 Task: Add Applegate Uncured Turkey Pepperoni to the cart.
Action: Mouse moved to (686, 242)
Screenshot: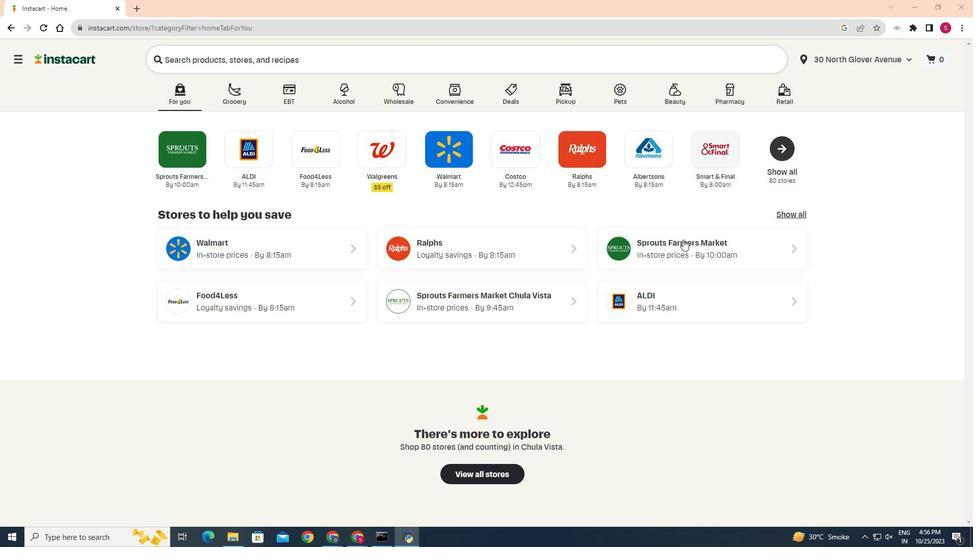 
Action: Mouse pressed left at (686, 242)
Screenshot: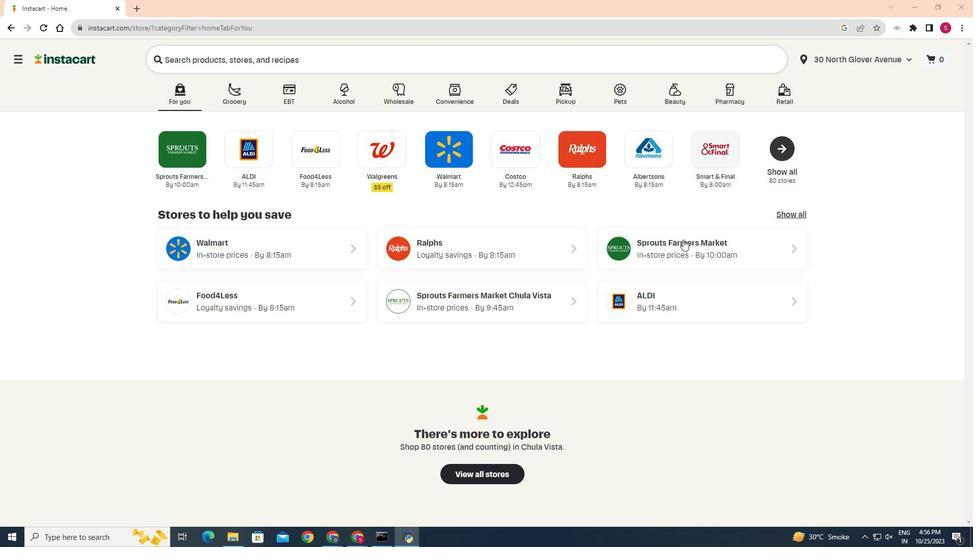 
Action: Mouse moved to (23, 428)
Screenshot: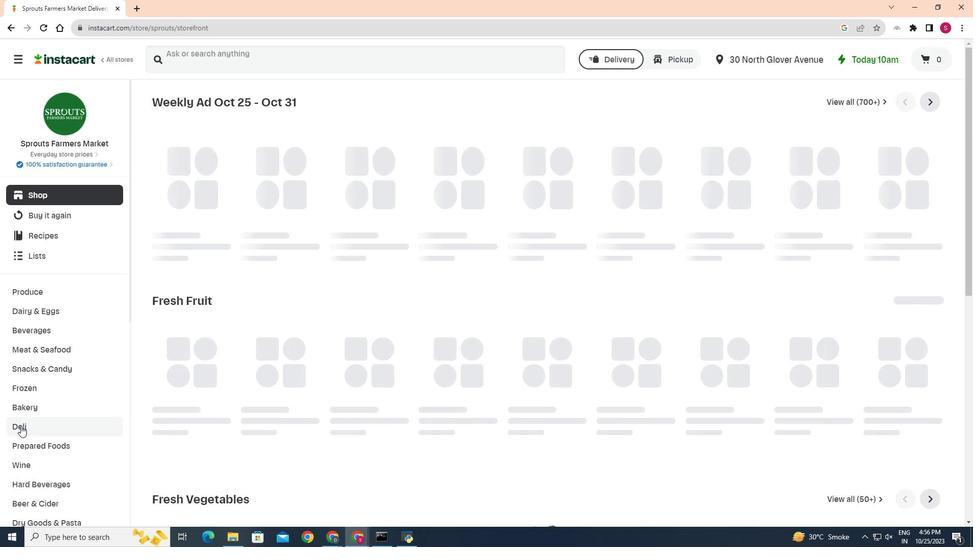 
Action: Mouse pressed left at (23, 428)
Screenshot: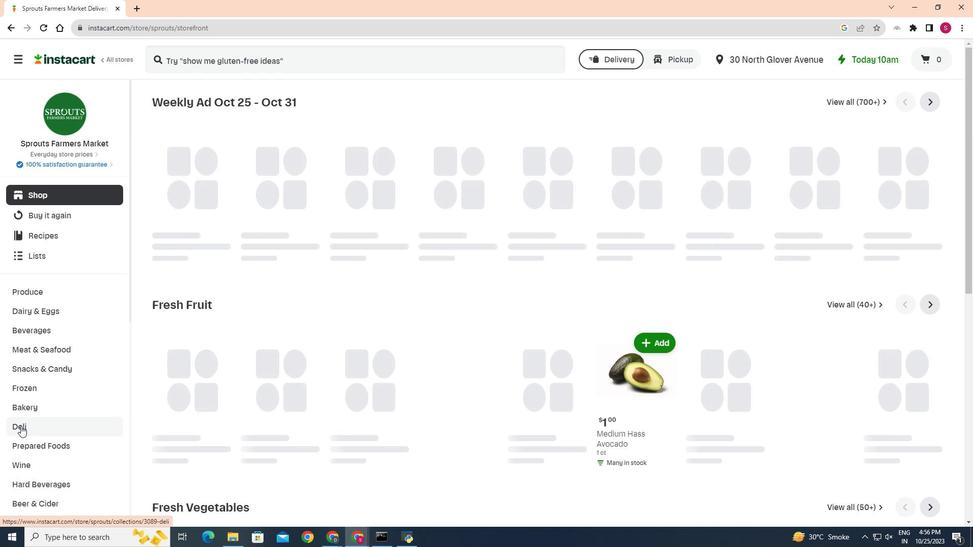 
Action: Mouse moved to (215, 129)
Screenshot: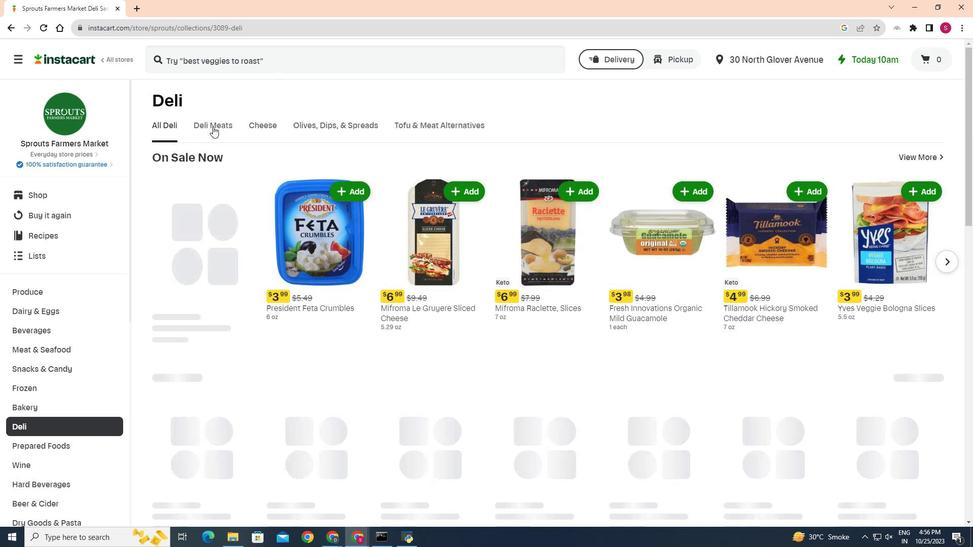 
Action: Mouse pressed left at (215, 129)
Screenshot: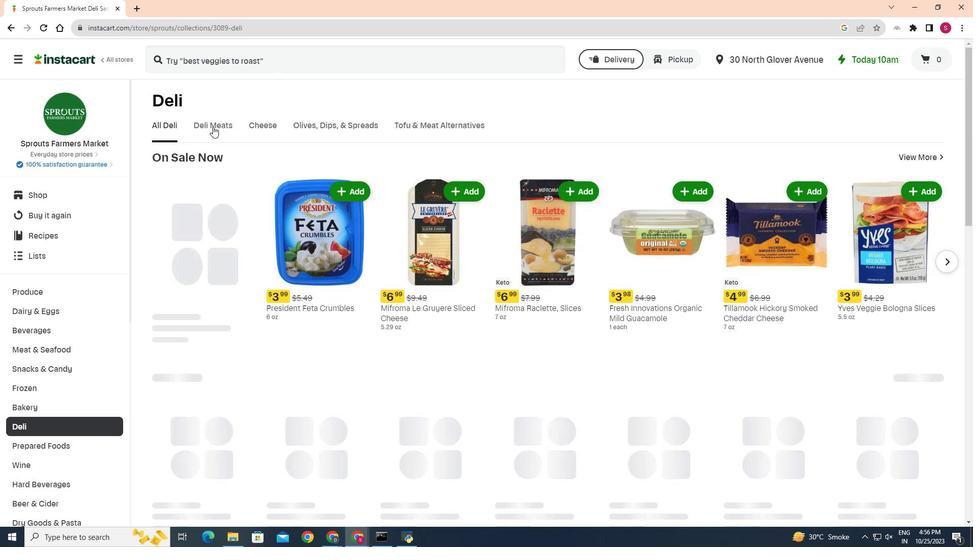 
Action: Mouse moved to (405, 169)
Screenshot: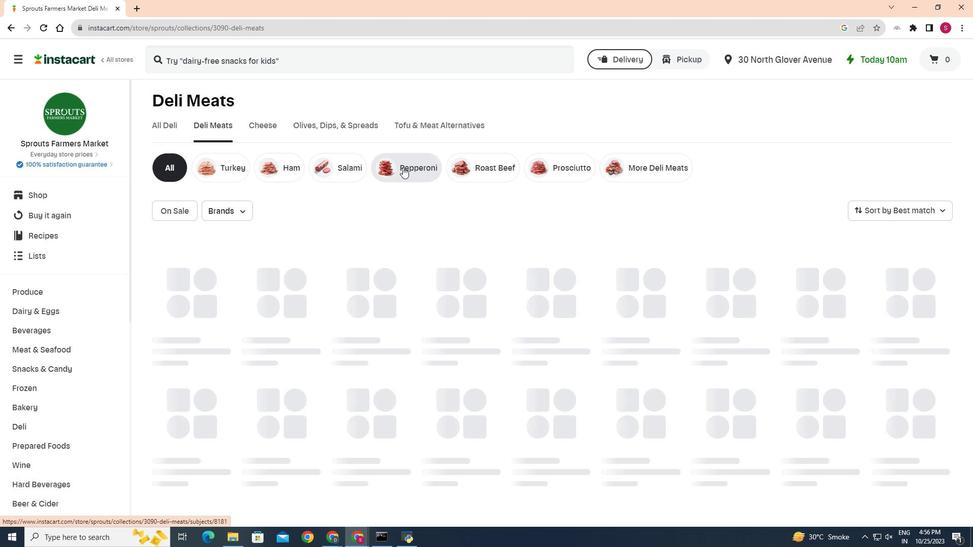 
Action: Mouse pressed left at (405, 169)
Screenshot: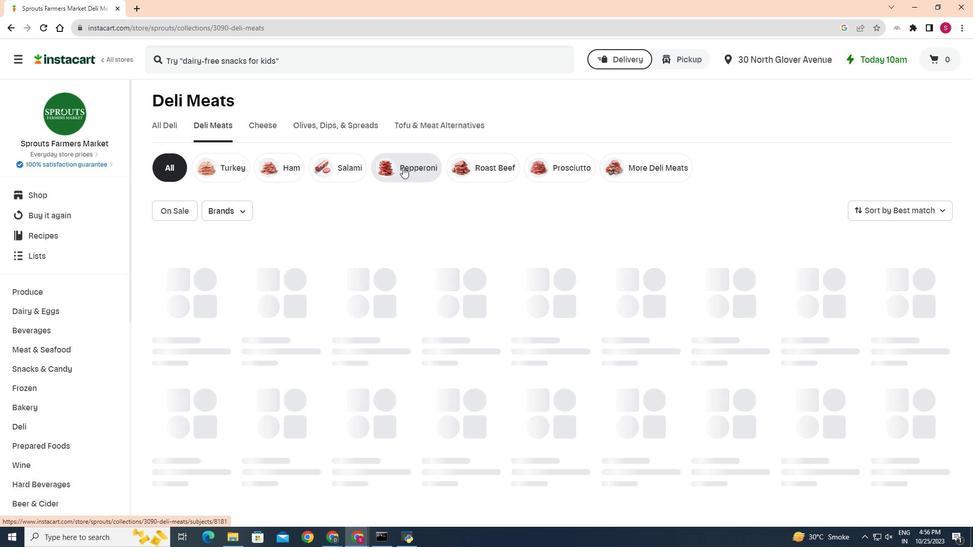 
Action: Mouse moved to (207, 261)
Screenshot: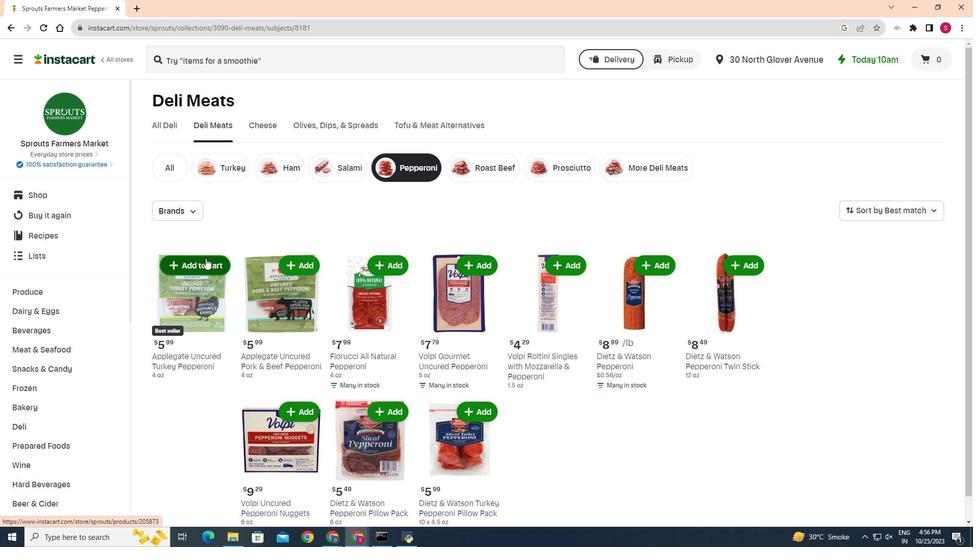
Action: Mouse pressed left at (207, 261)
Screenshot: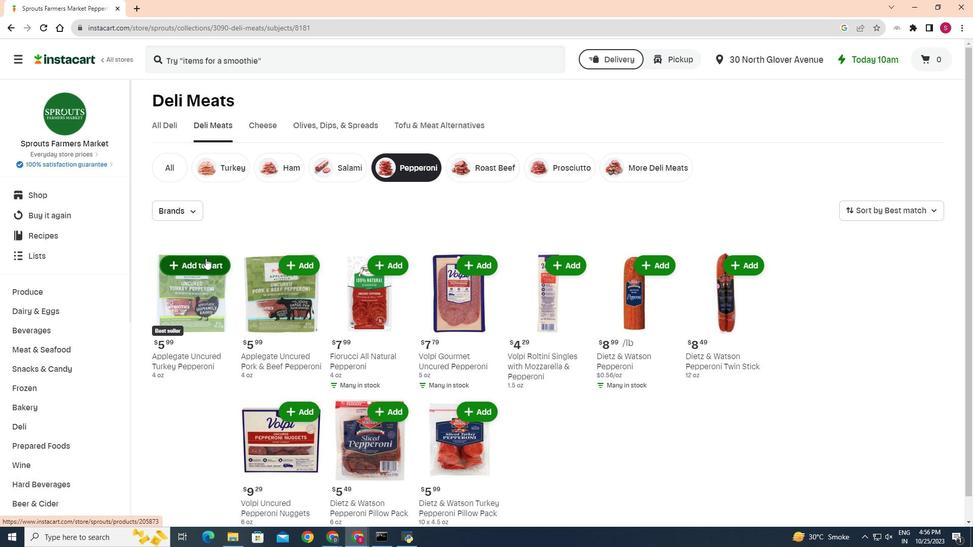 
Action: Mouse moved to (233, 249)
Screenshot: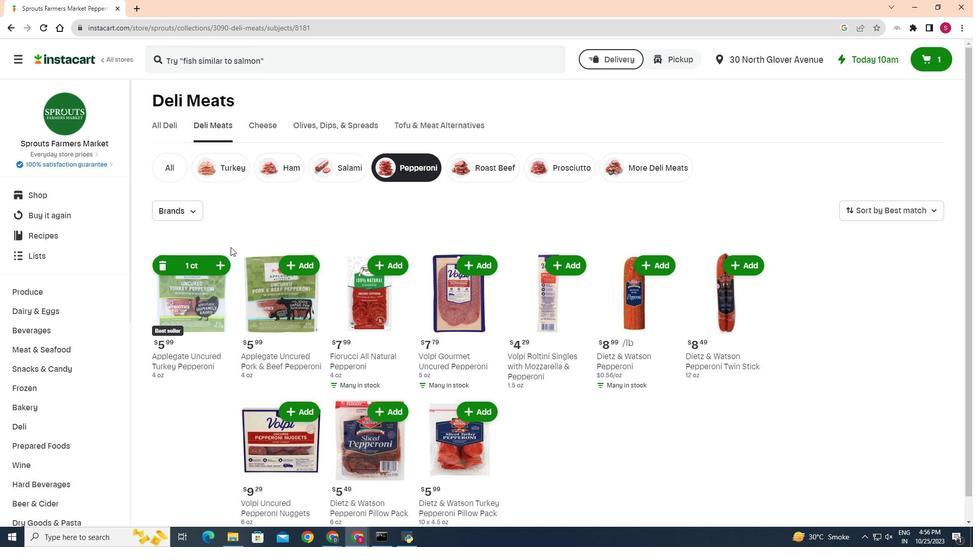
